 Task: Create a rule from the Agile list, Priority changed -> Complete task in the project AgileResolve if Priority Cleared then Complete Task
Action: Mouse moved to (1259, 206)
Screenshot: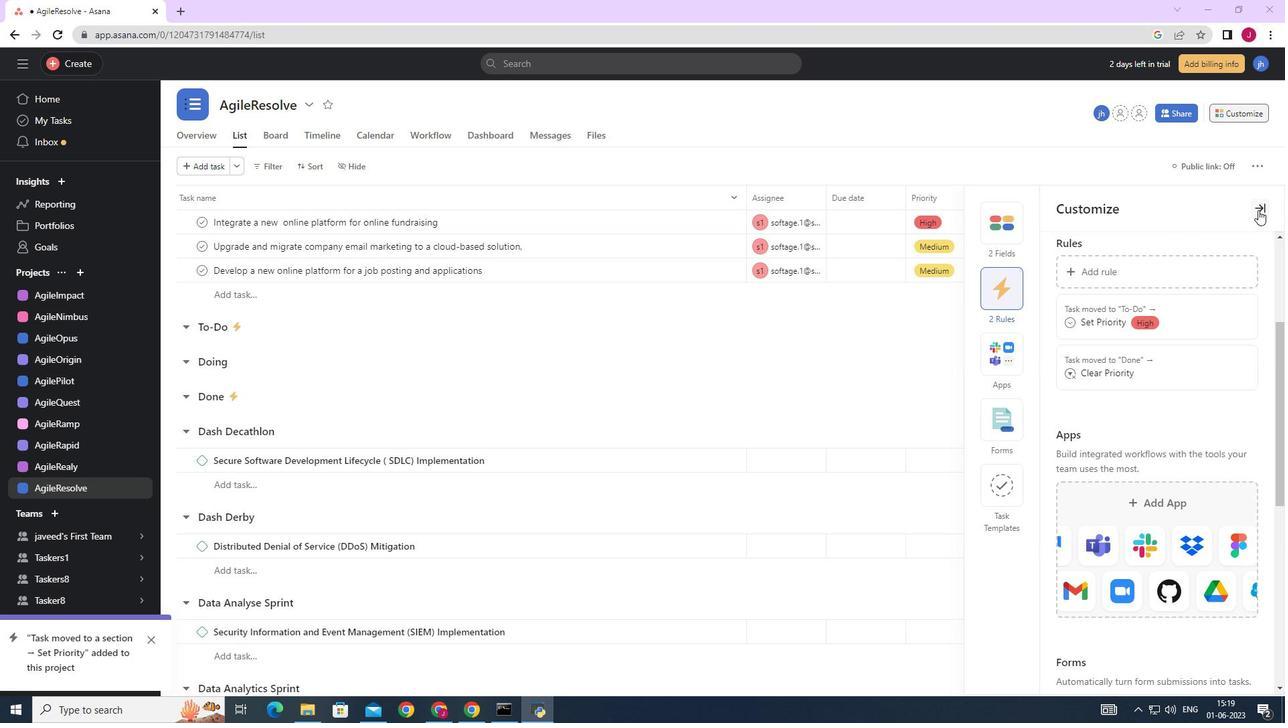
Action: Mouse pressed left at (1259, 206)
Screenshot: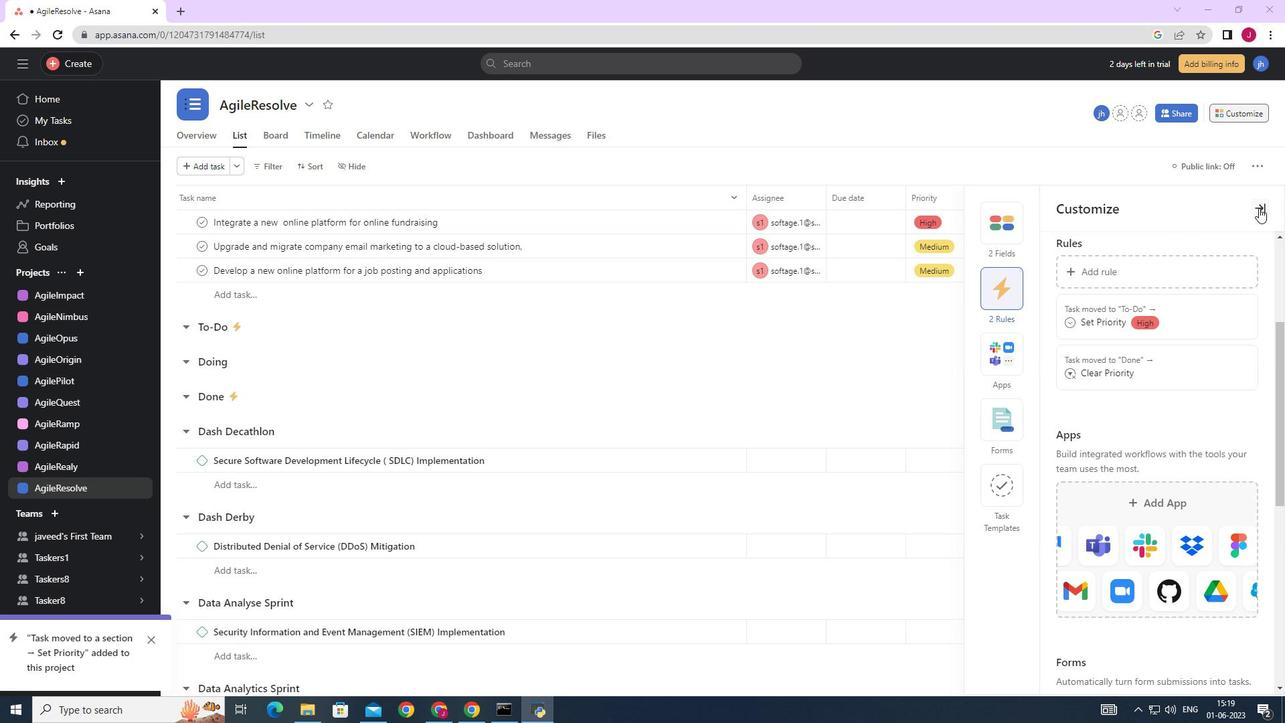 
Action: Mouse moved to (1249, 107)
Screenshot: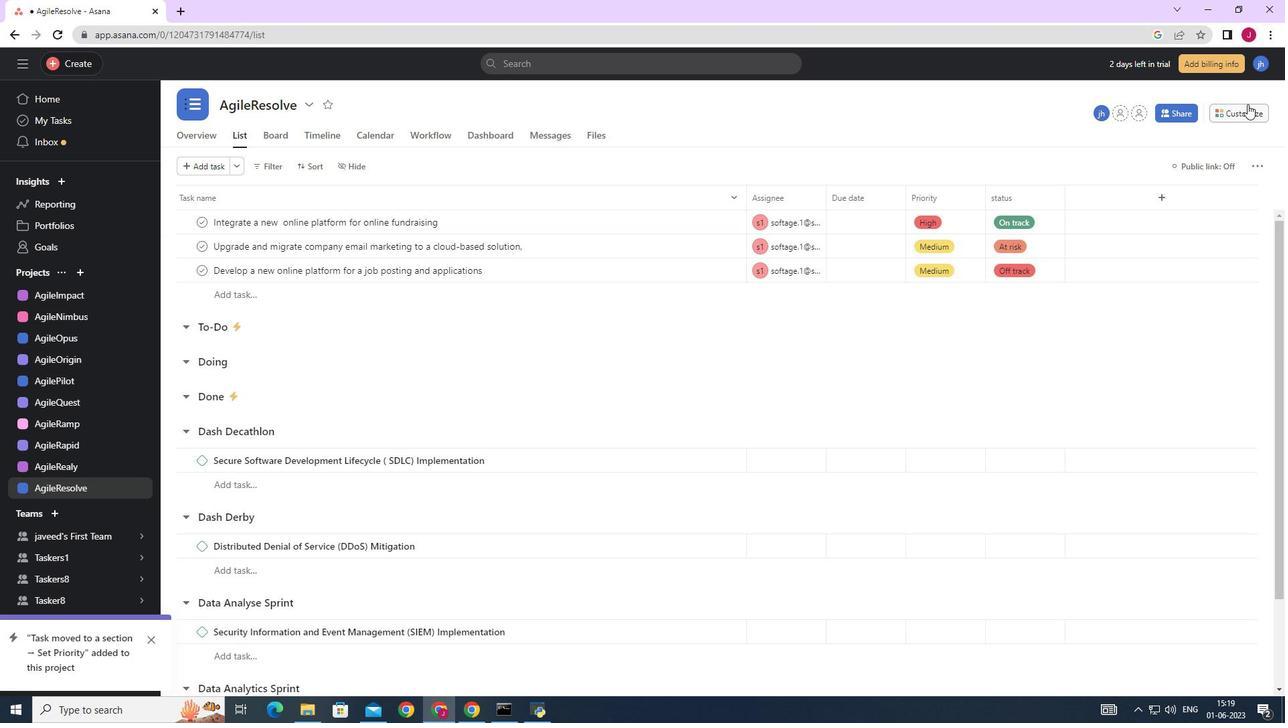 
Action: Mouse pressed left at (1249, 107)
Screenshot: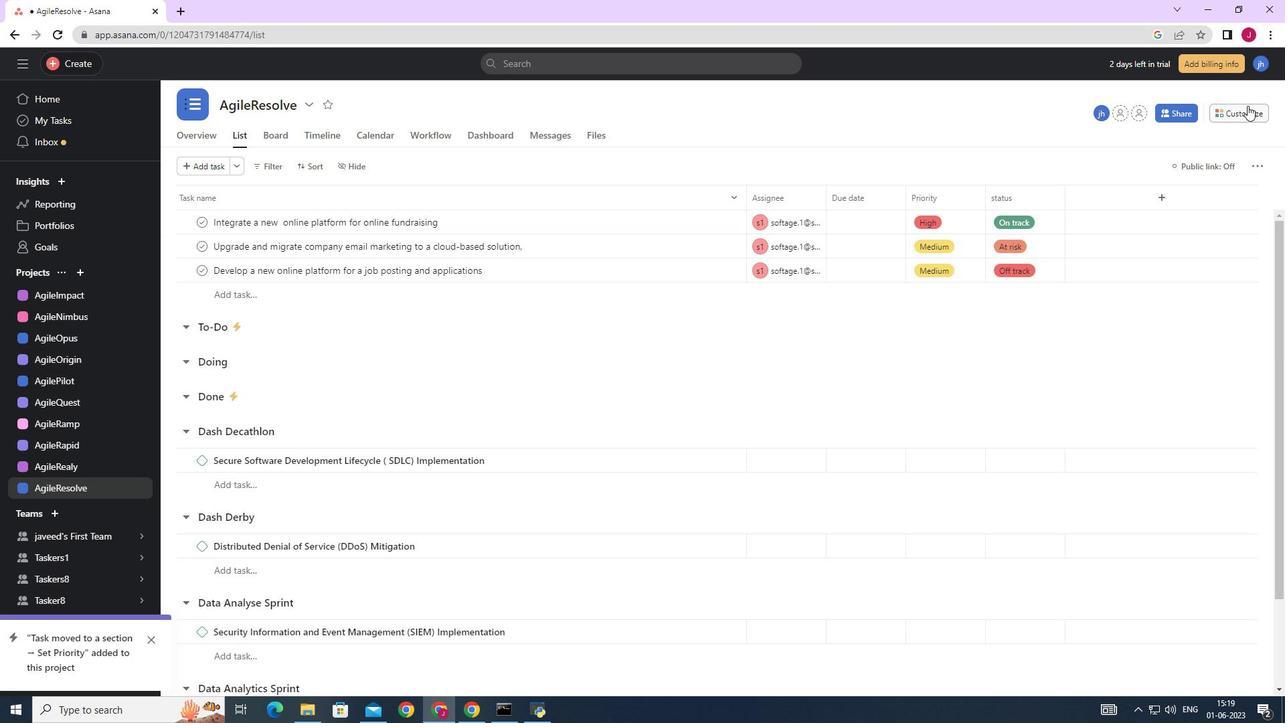 
Action: Mouse moved to (1004, 292)
Screenshot: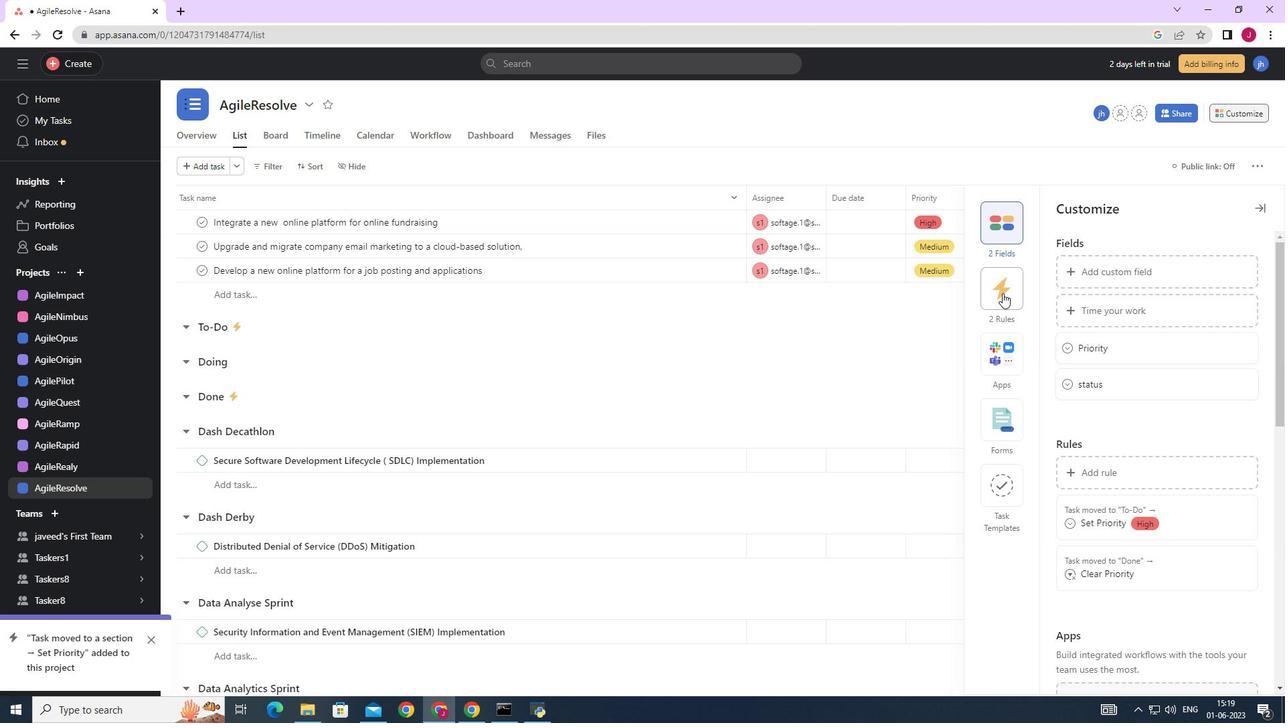 
Action: Mouse pressed left at (1004, 292)
Screenshot: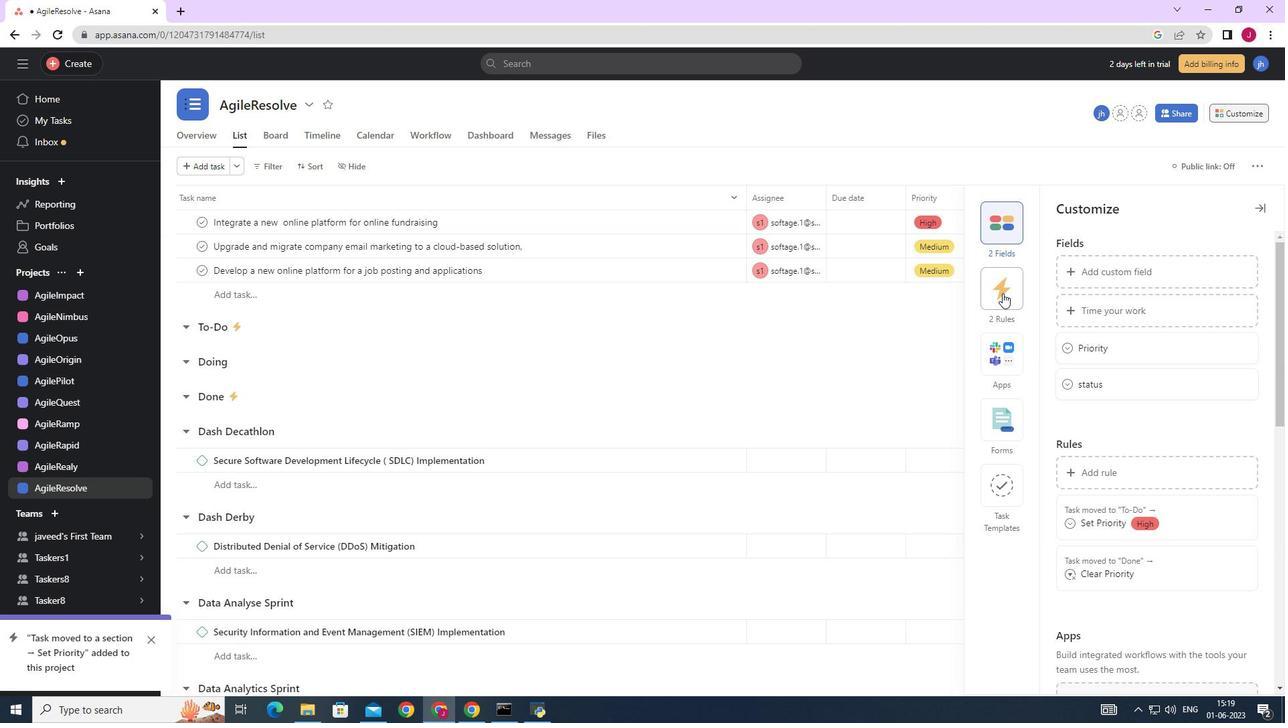 
Action: Mouse moved to (1095, 273)
Screenshot: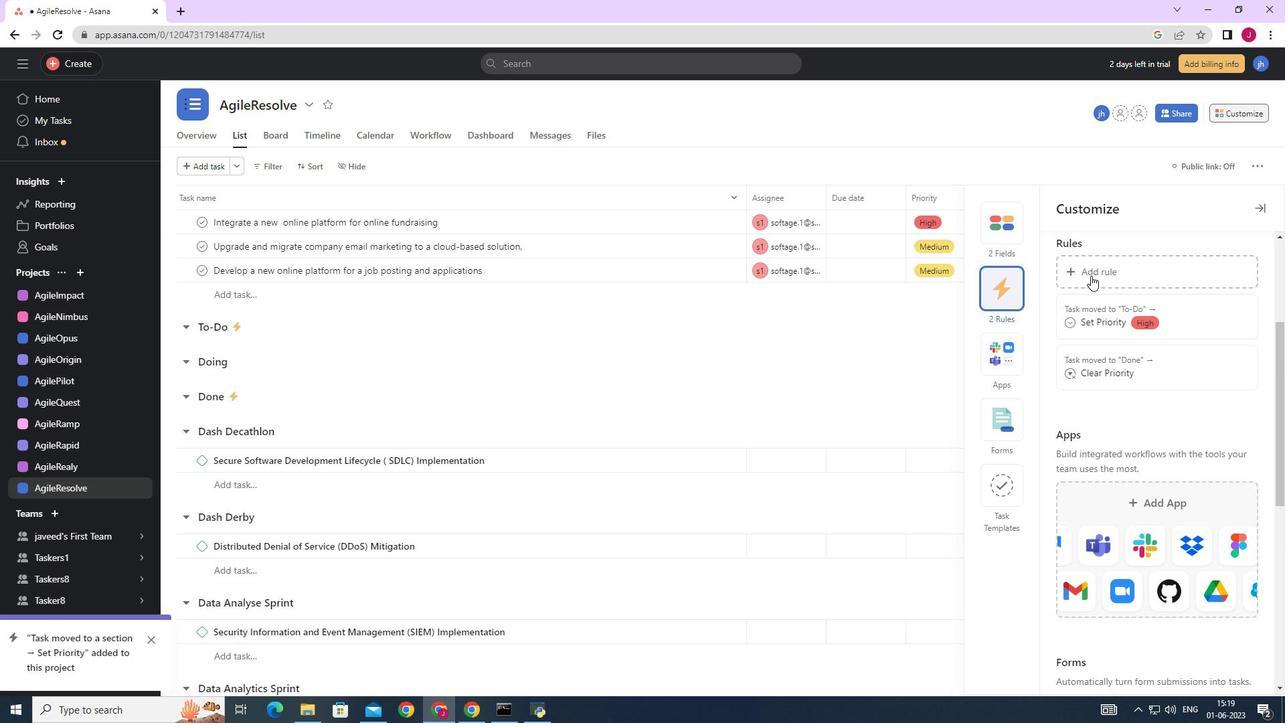 
Action: Mouse pressed left at (1095, 273)
Screenshot: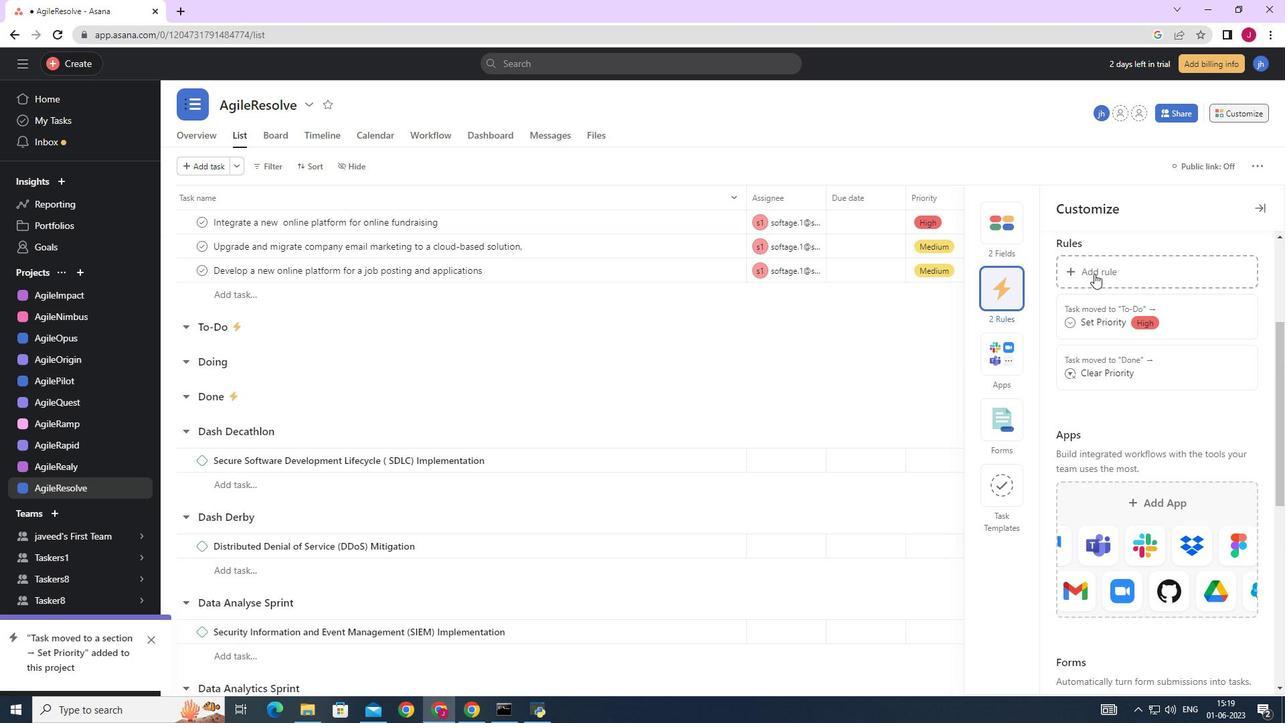 
Action: Mouse moved to (273, 201)
Screenshot: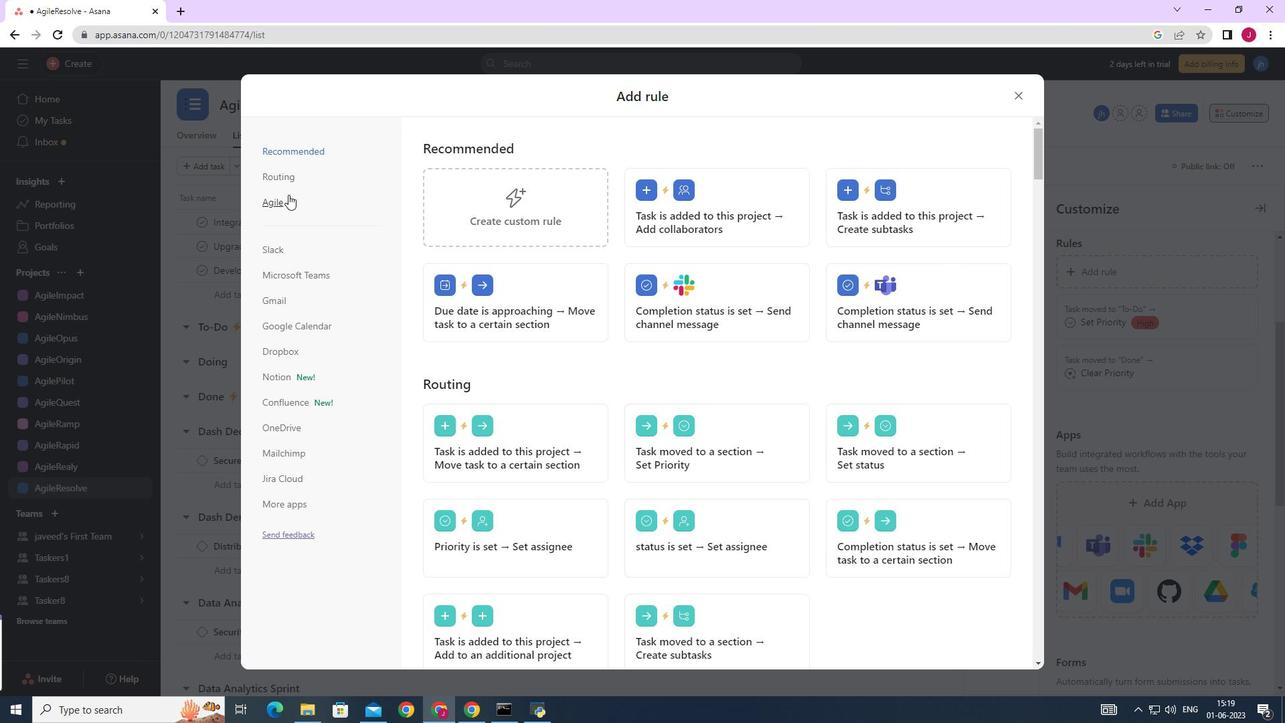 
Action: Mouse pressed left at (273, 201)
Screenshot: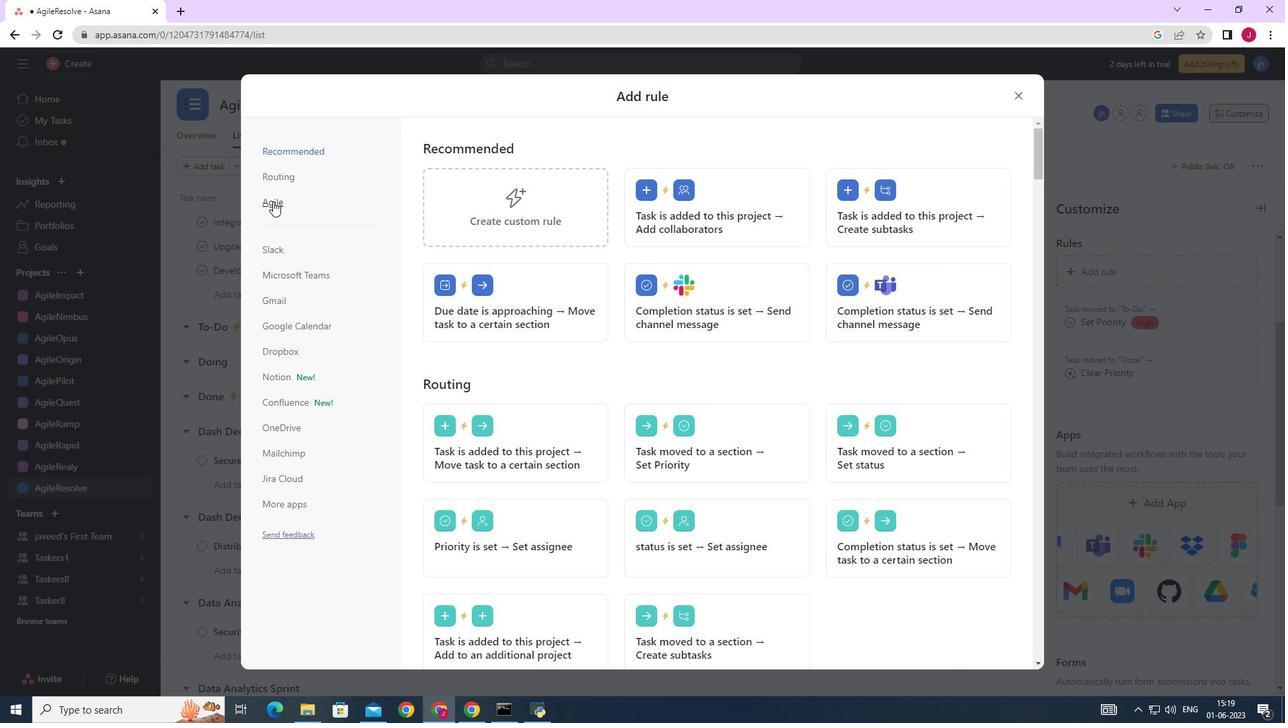 
Action: Mouse moved to (466, 203)
Screenshot: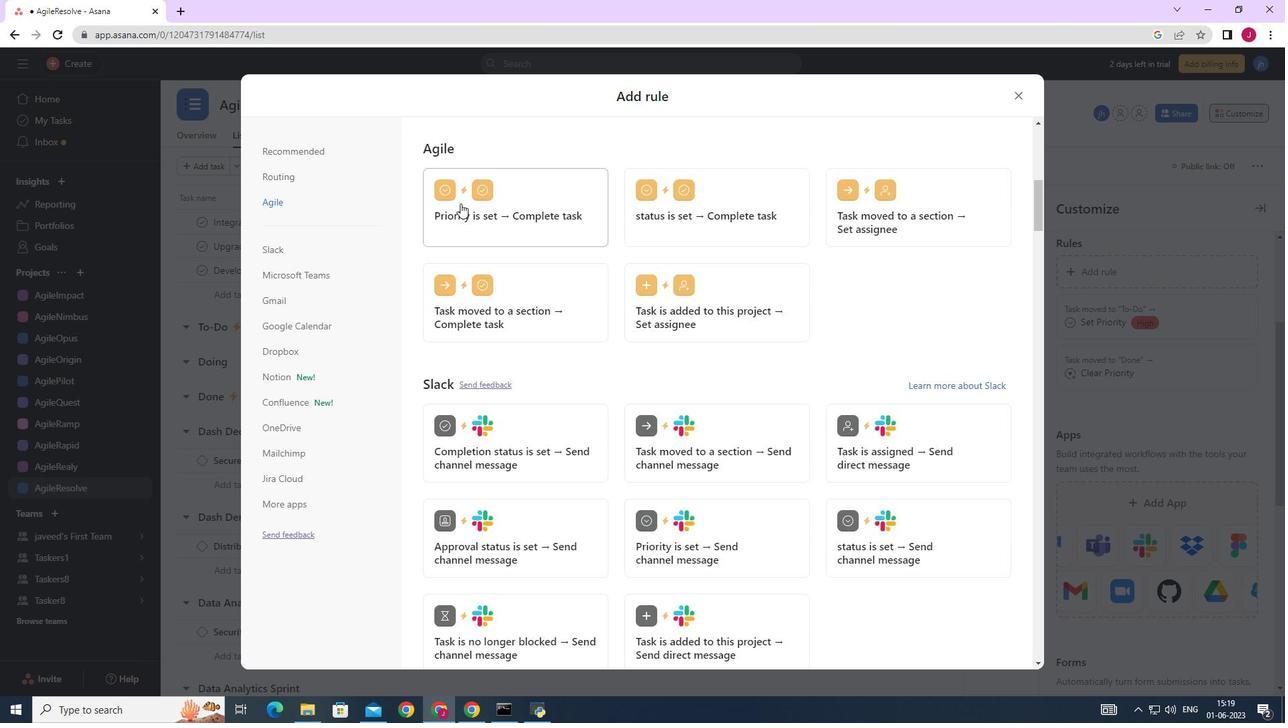 
Action: Mouse pressed left at (466, 203)
Screenshot: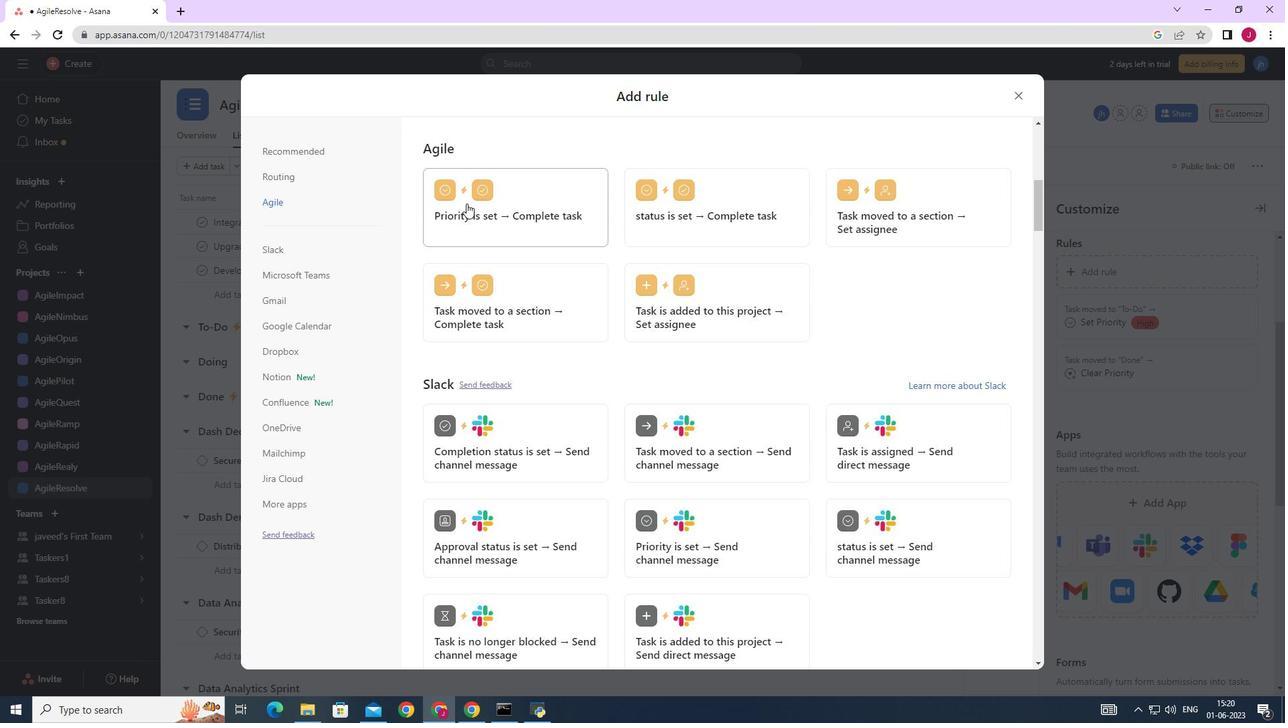 
Action: Mouse moved to (492, 446)
Screenshot: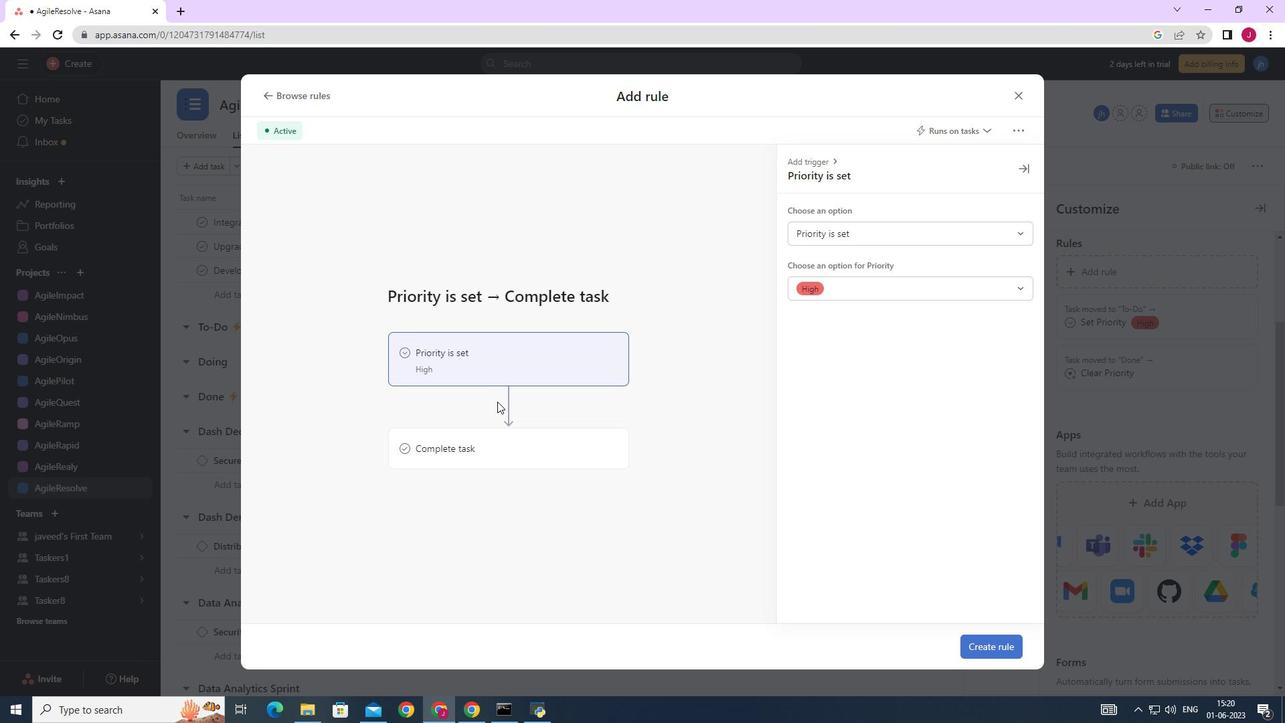 
Action: Mouse pressed left at (492, 446)
Screenshot: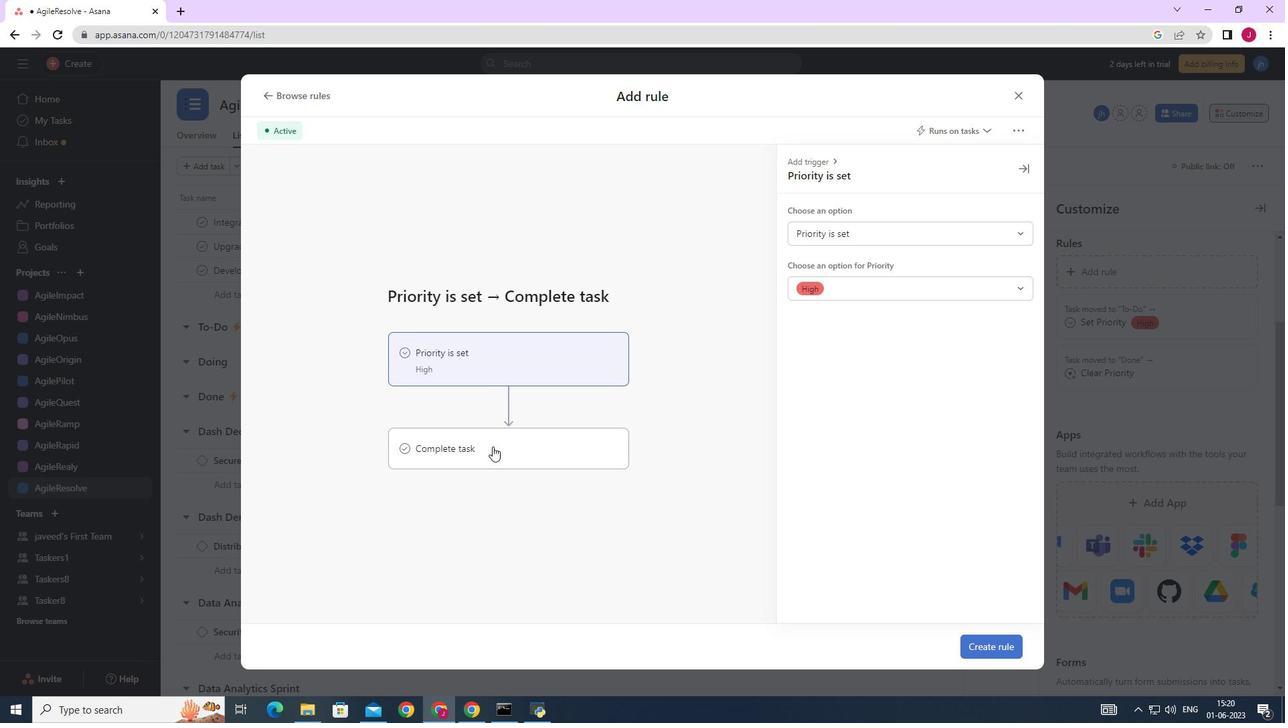 
Action: Mouse moved to (562, 342)
Screenshot: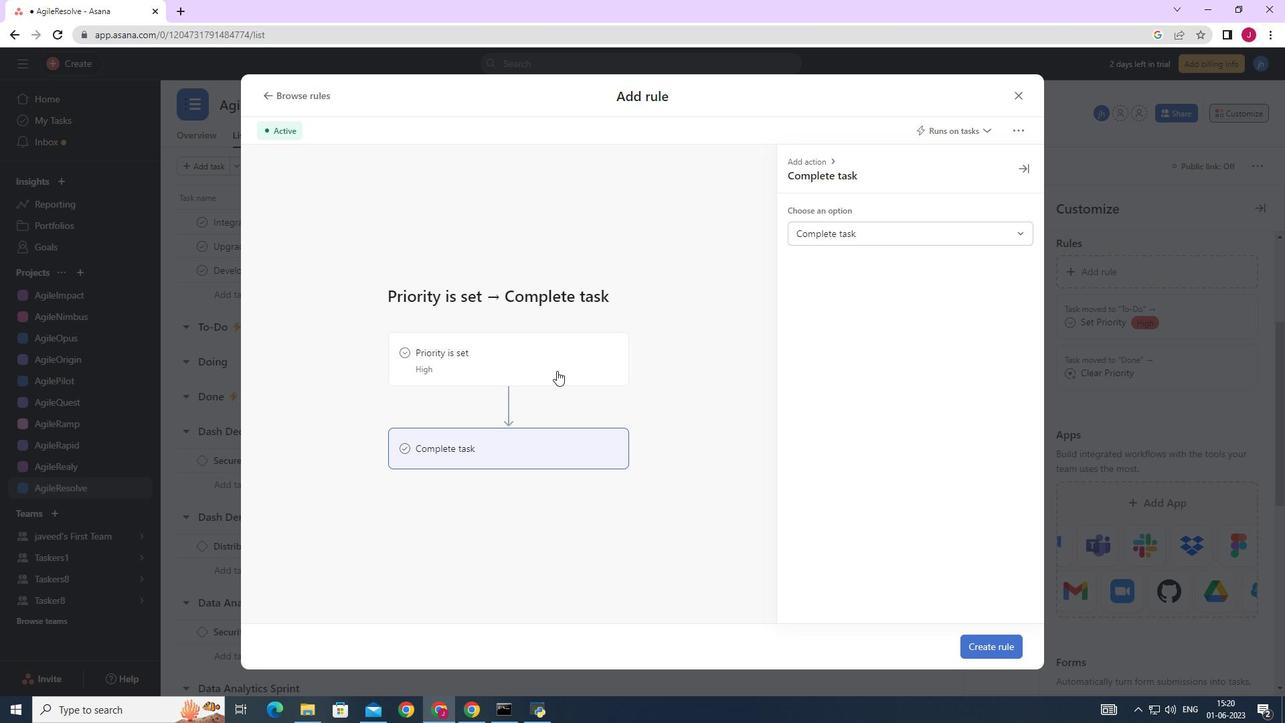 
Action: Mouse pressed left at (562, 342)
Screenshot: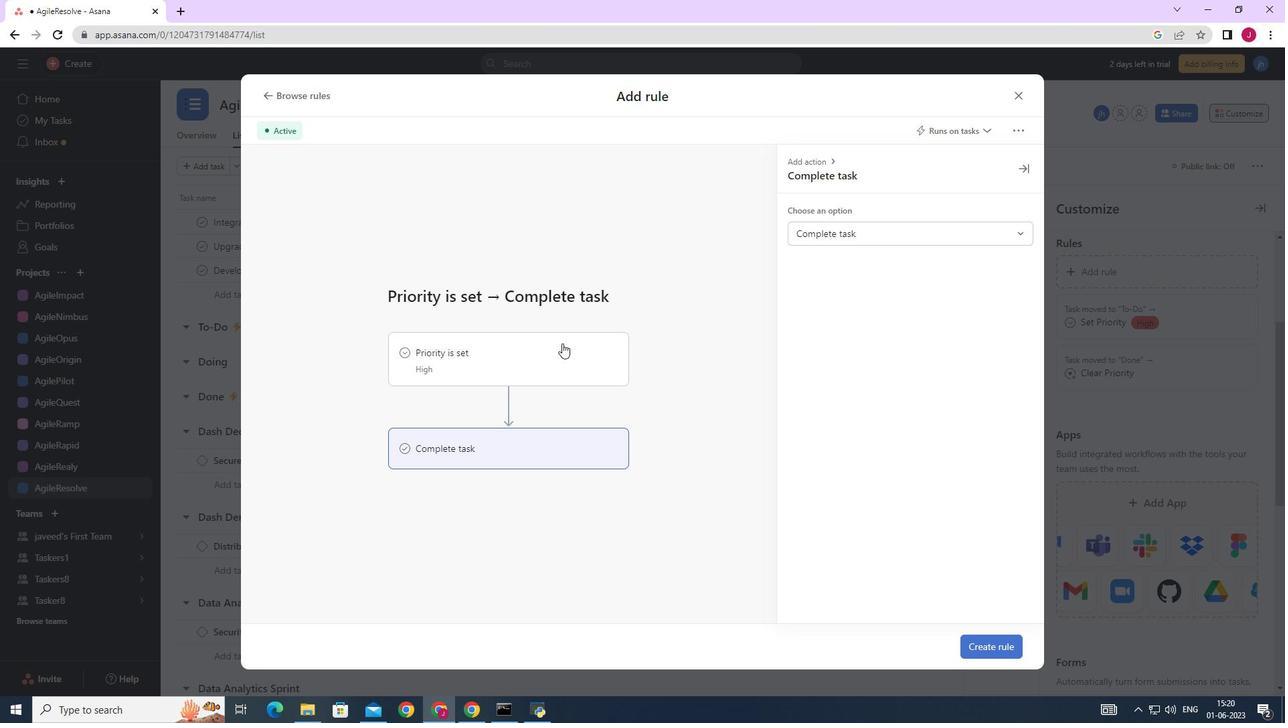 
Action: Mouse moved to (856, 233)
Screenshot: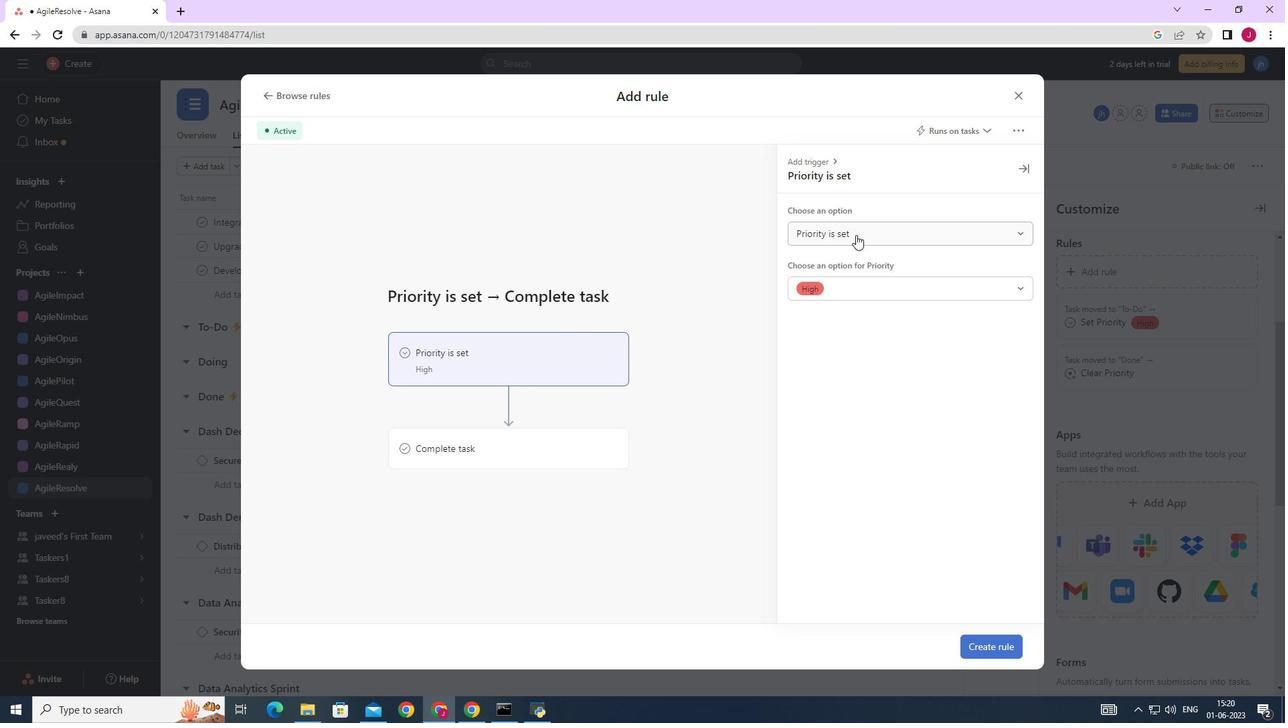 
Action: Mouse pressed left at (856, 233)
Screenshot: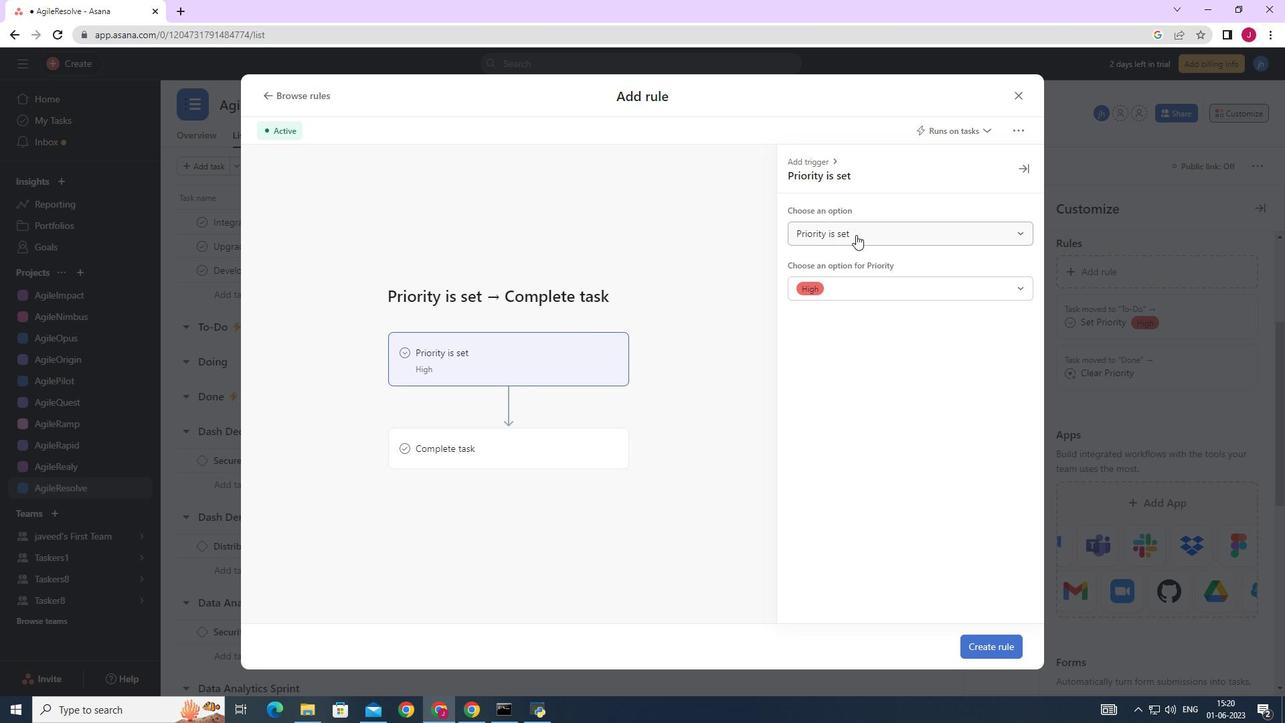
Action: Mouse moved to (853, 283)
Screenshot: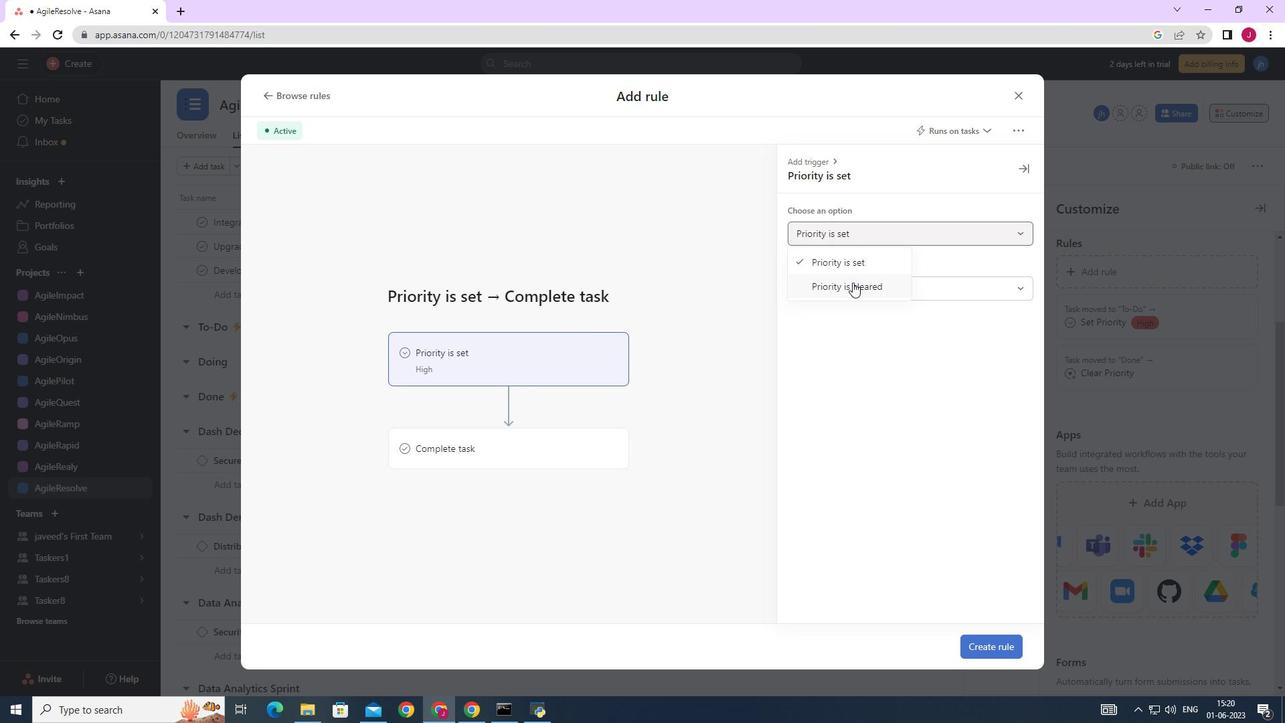 
Action: Mouse pressed left at (853, 283)
Screenshot: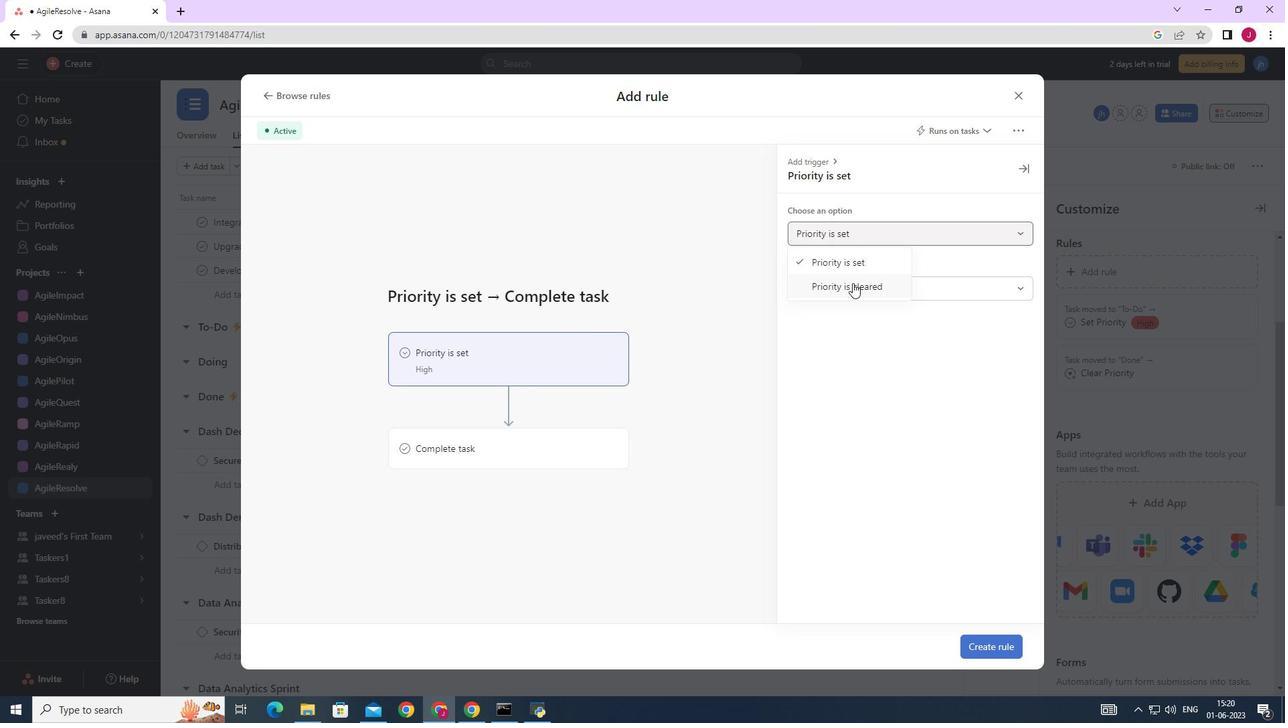 
Action: Mouse moved to (541, 448)
Screenshot: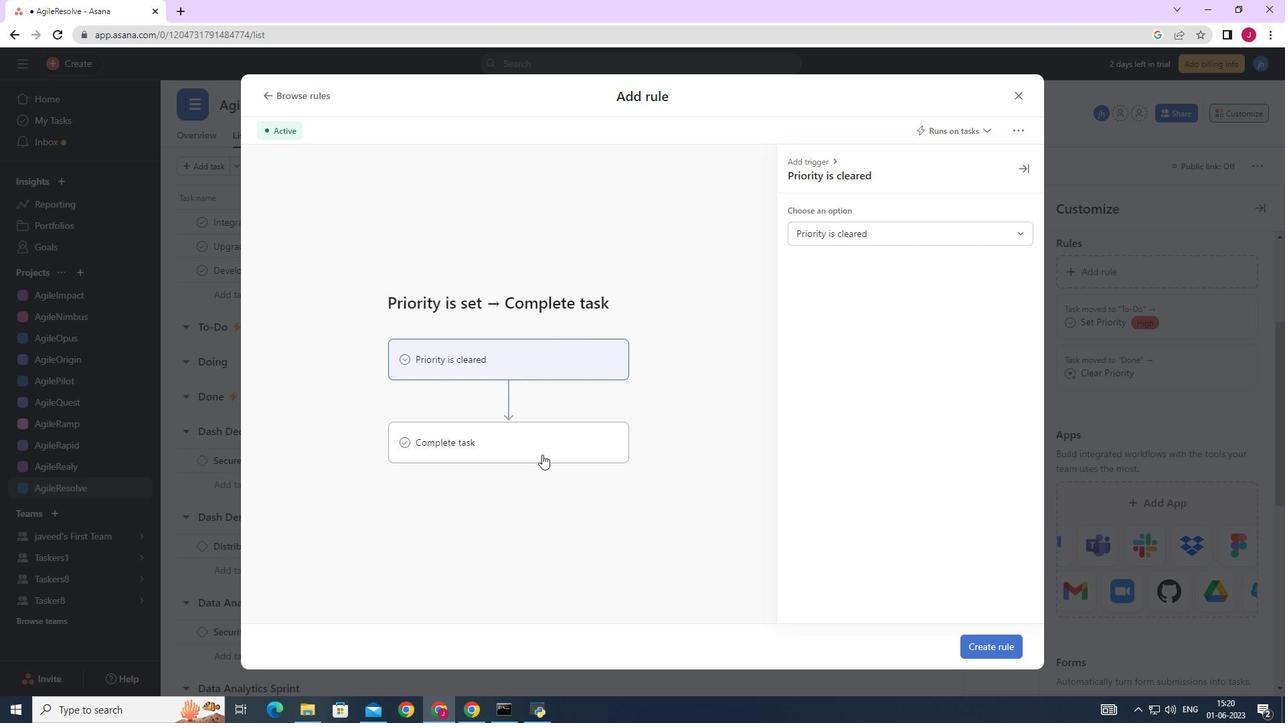 
Action: Mouse pressed left at (541, 448)
Screenshot: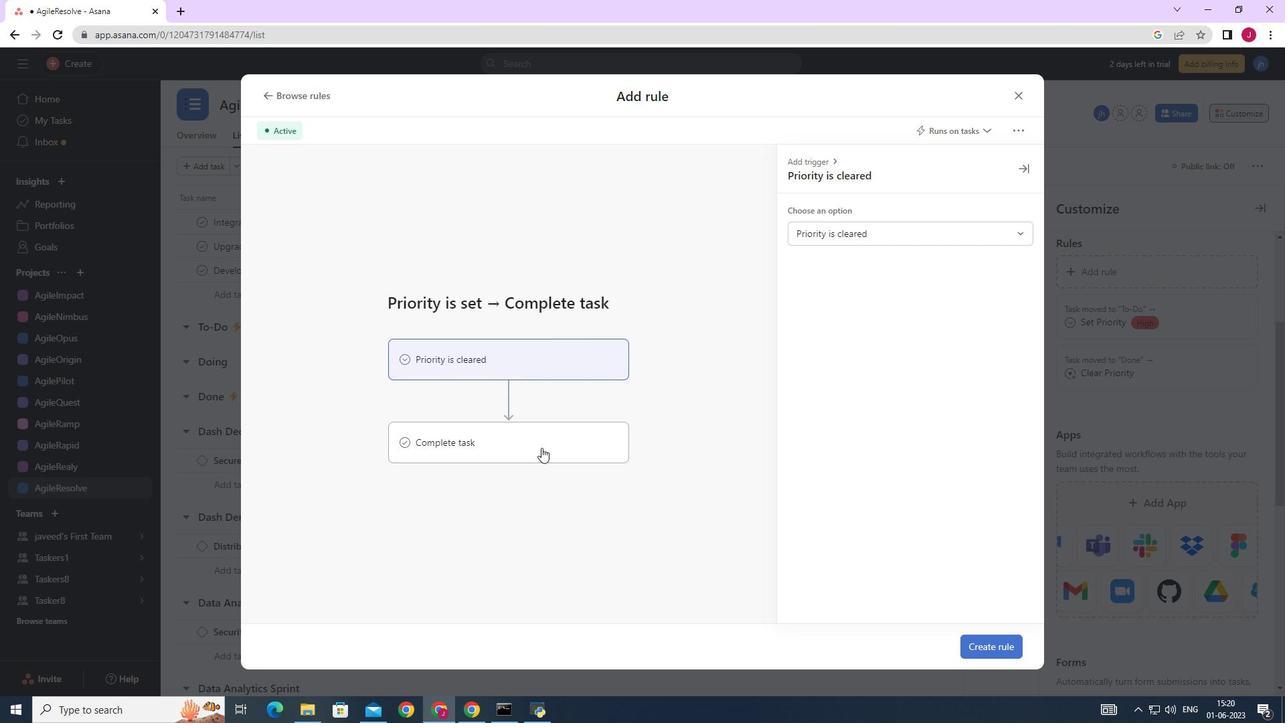 
Action: Mouse moved to (977, 644)
Screenshot: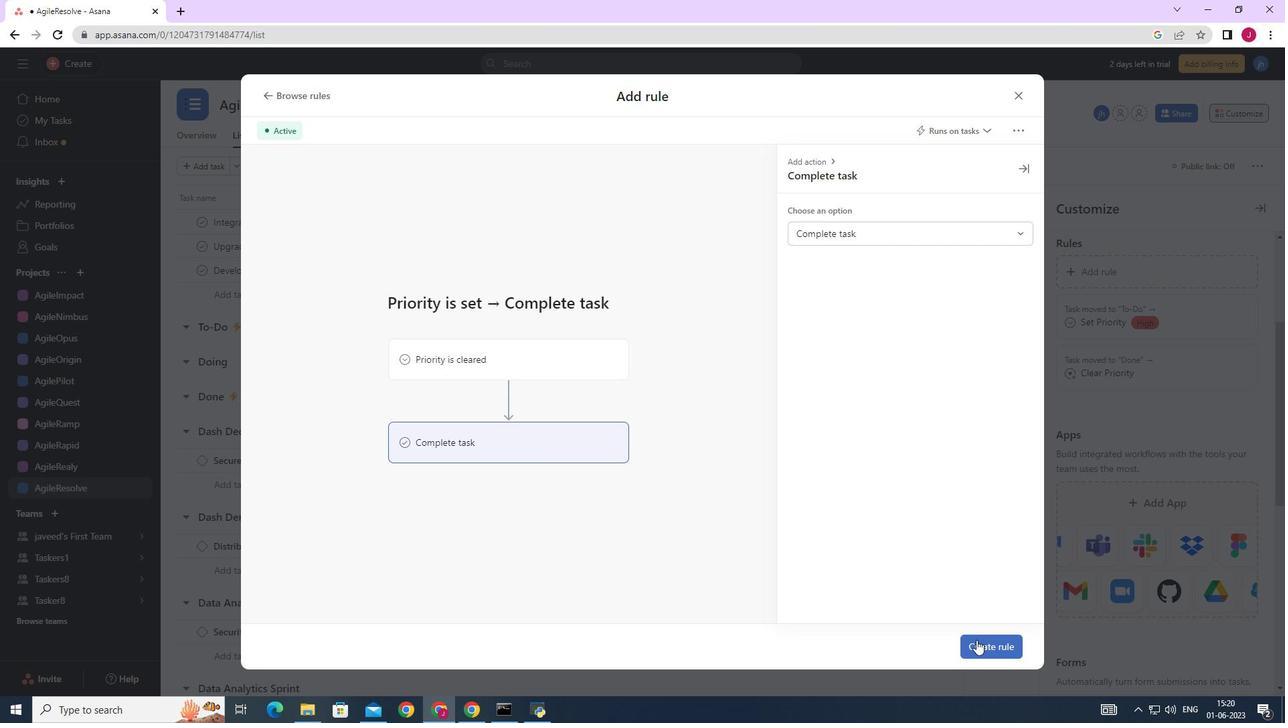
Action: Mouse pressed left at (977, 644)
Screenshot: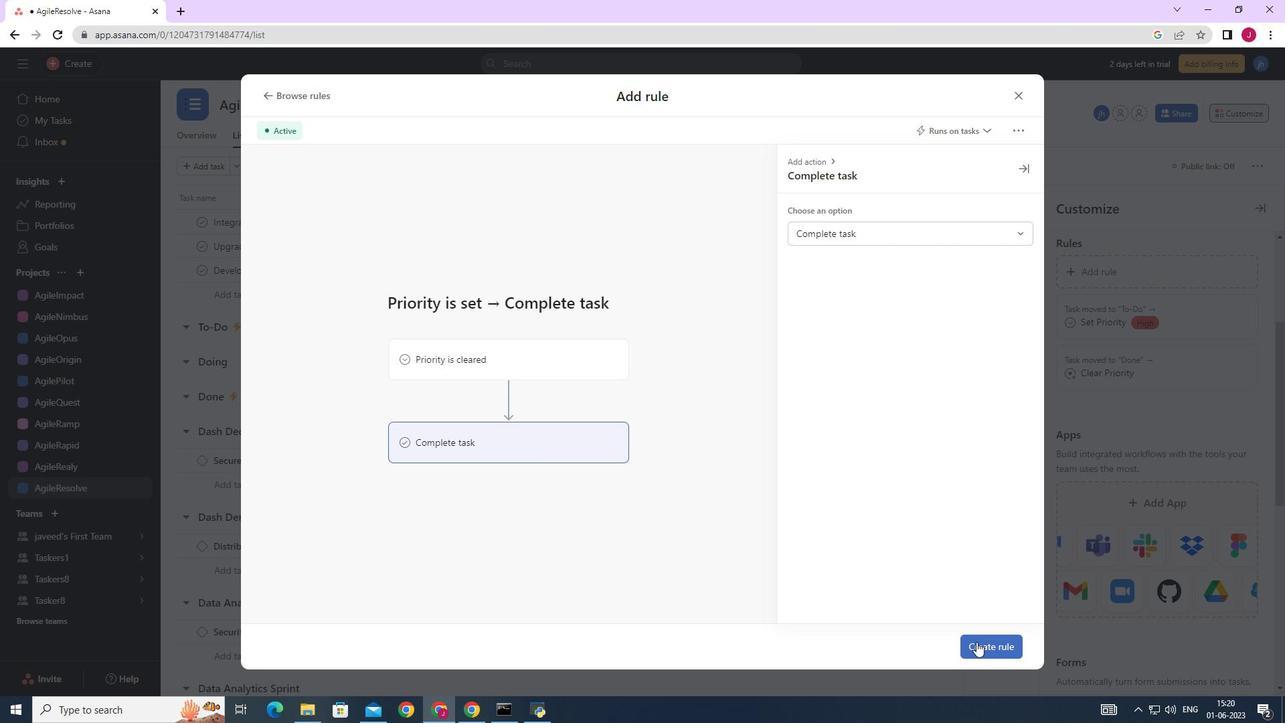 
Action: Mouse moved to (805, 473)
Screenshot: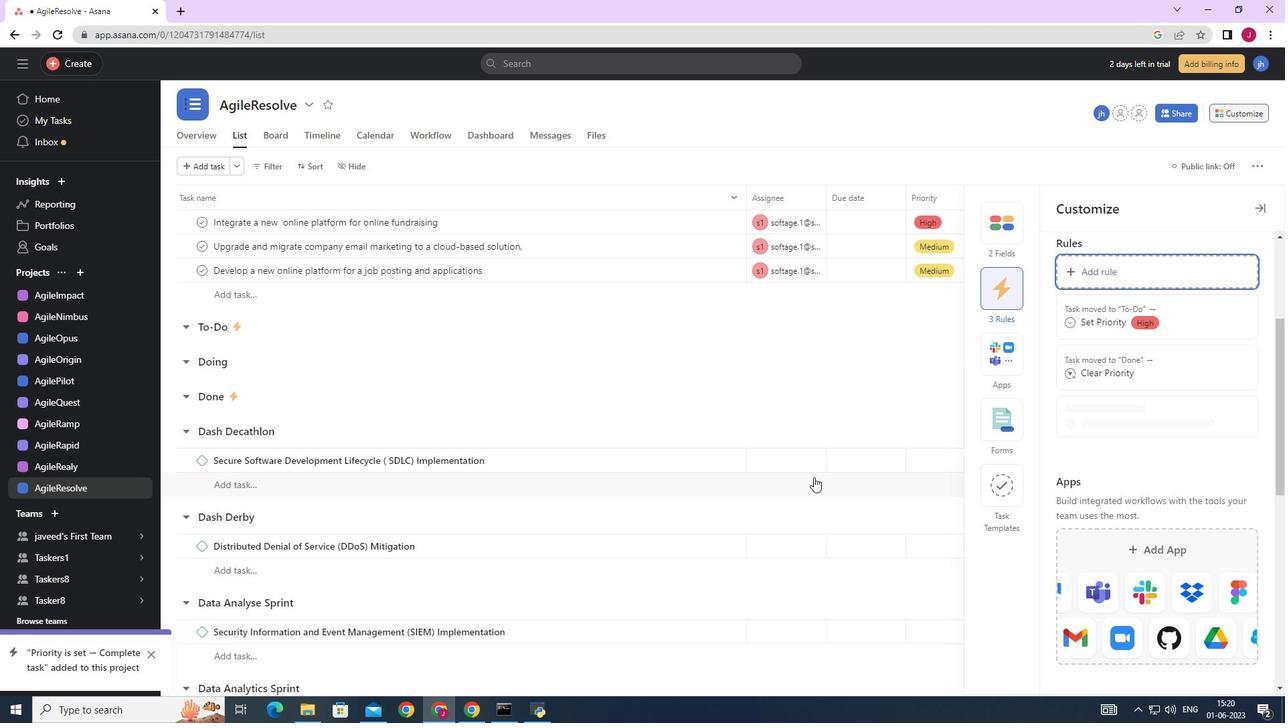 
